 Task: Select Move focus to status menus
Action: Mouse moved to (815, 324)
Screenshot: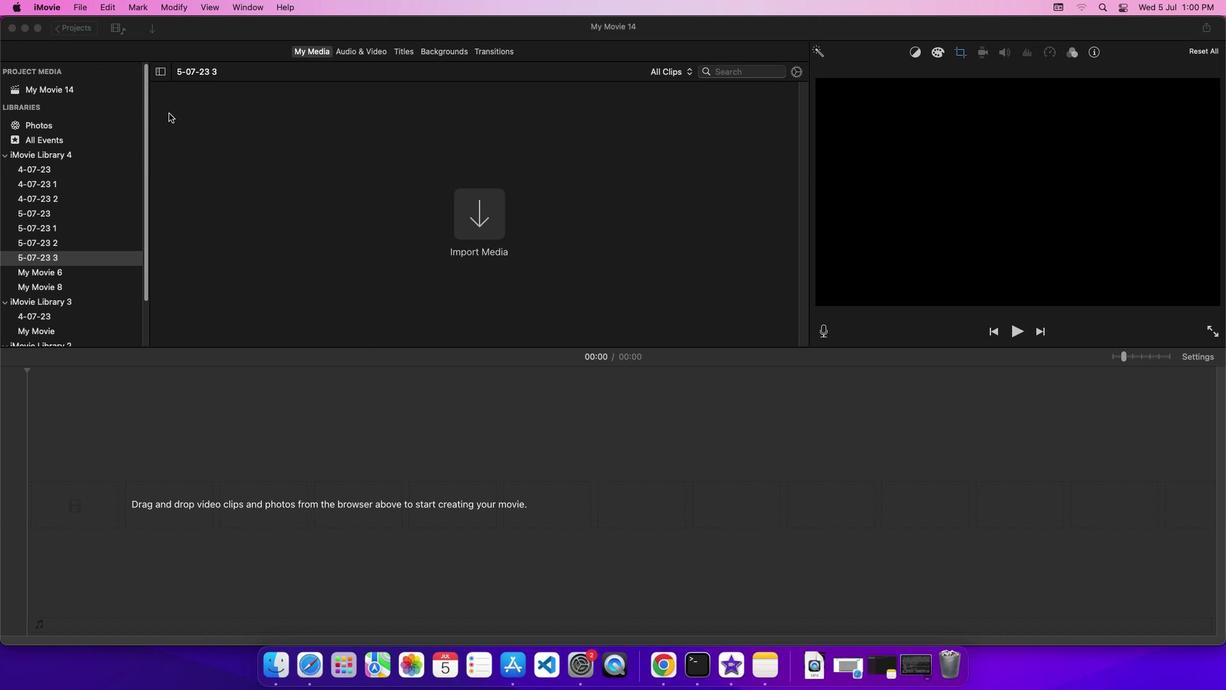 
Action: Mouse pressed left at (815, 324)
Screenshot: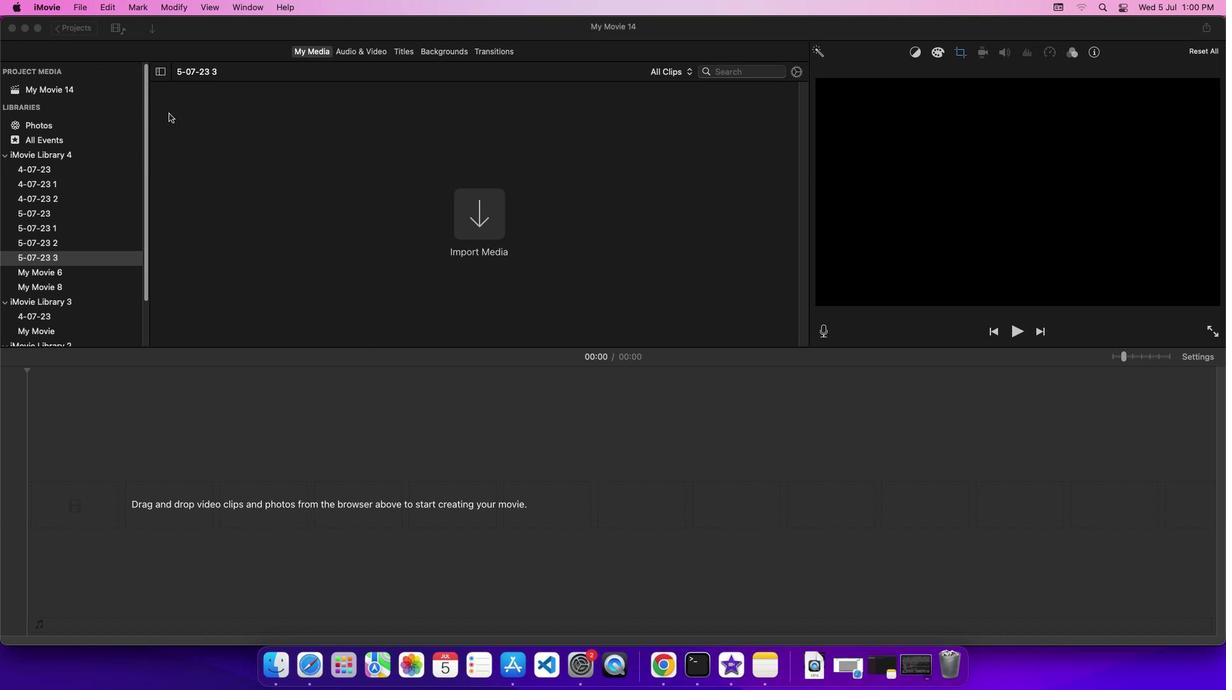 
Action: Mouse moved to (828, 327)
Screenshot: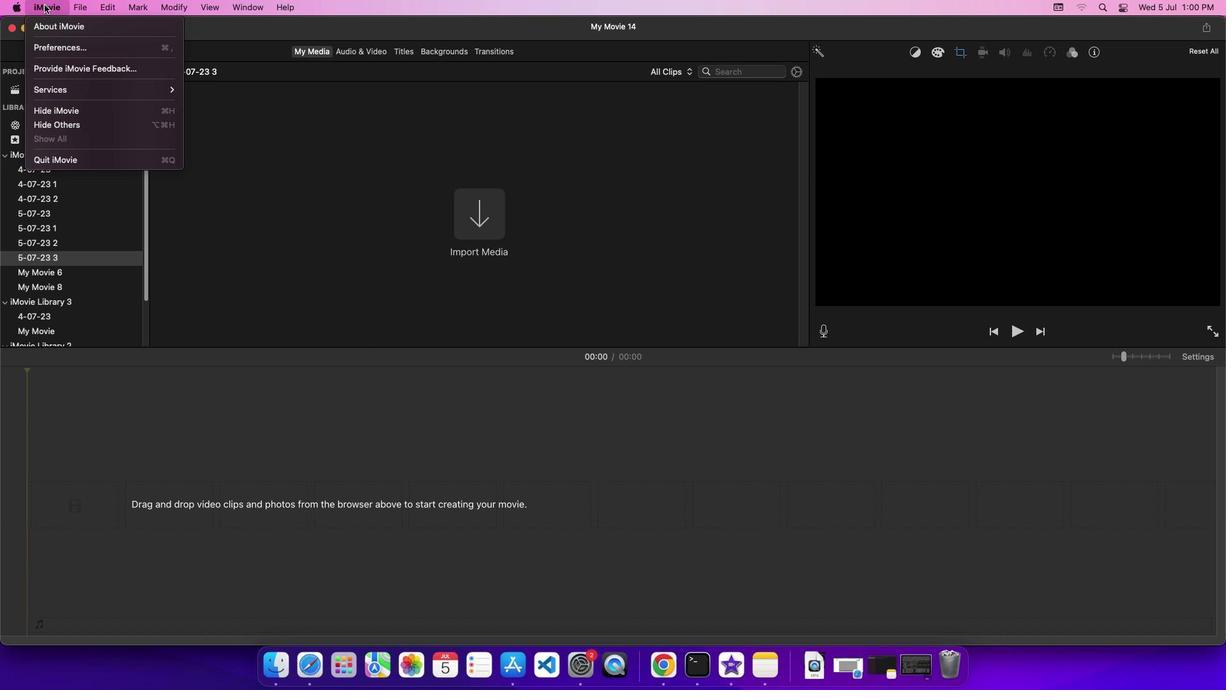
Action: Mouse pressed left at (828, 327)
Screenshot: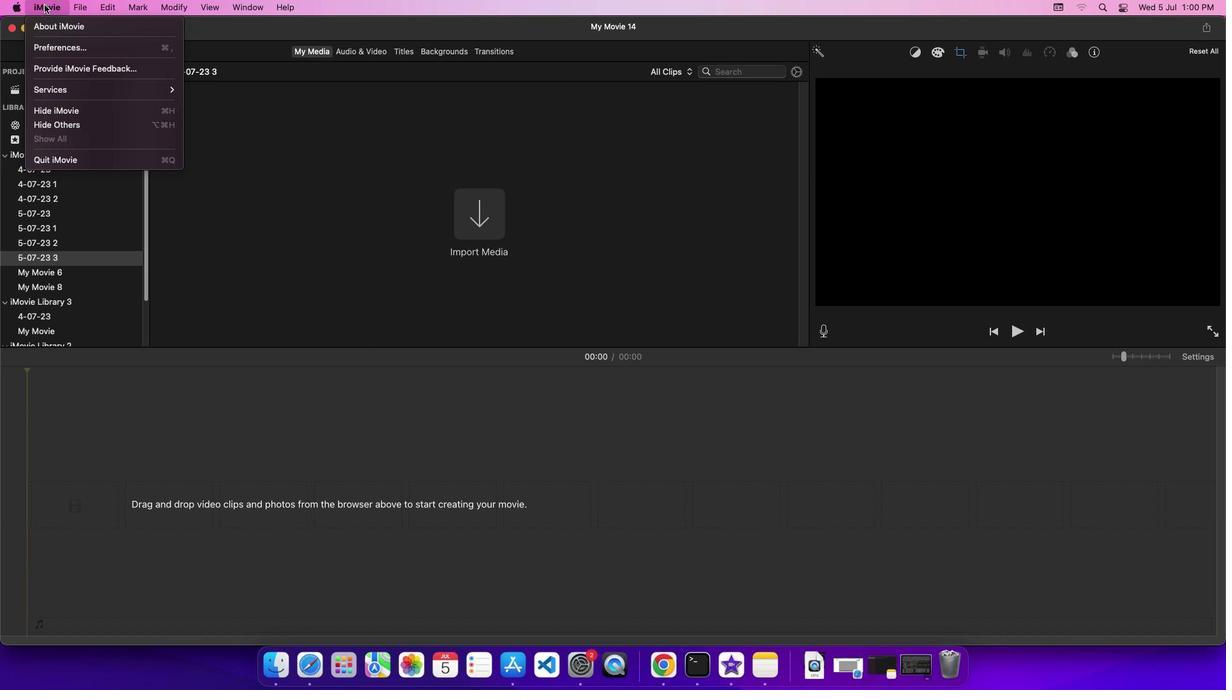 
Action: Mouse moved to (824, 325)
Screenshot: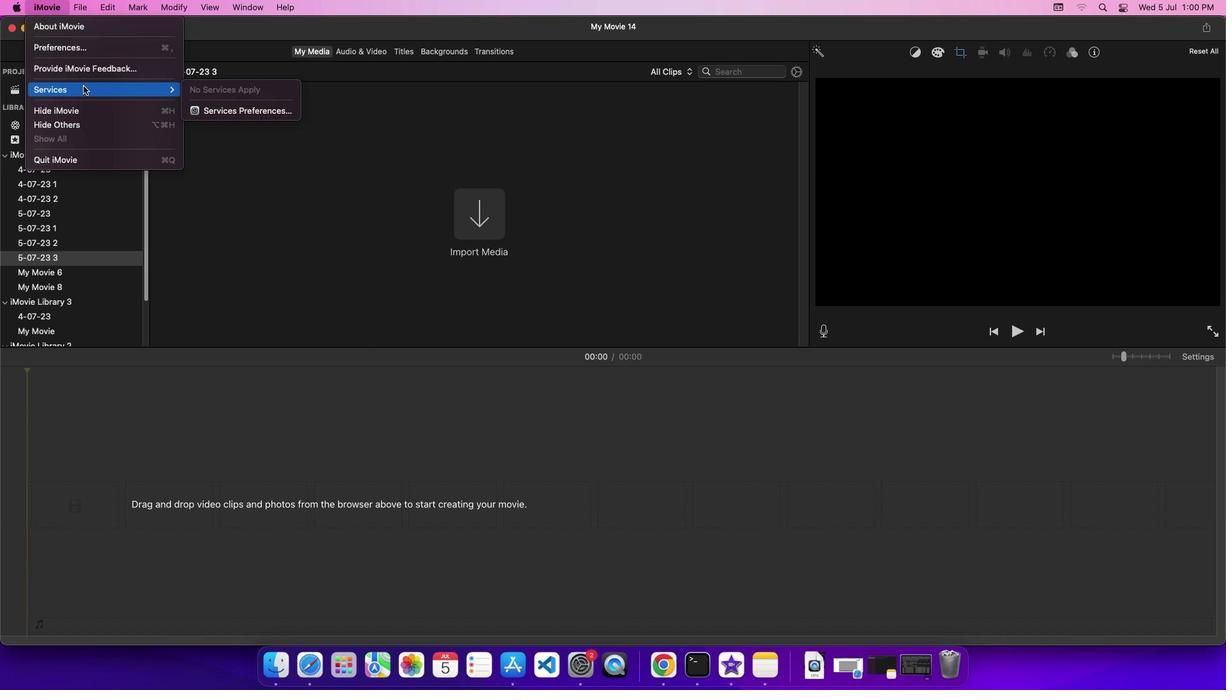 
Action: Mouse pressed left at (824, 325)
Screenshot: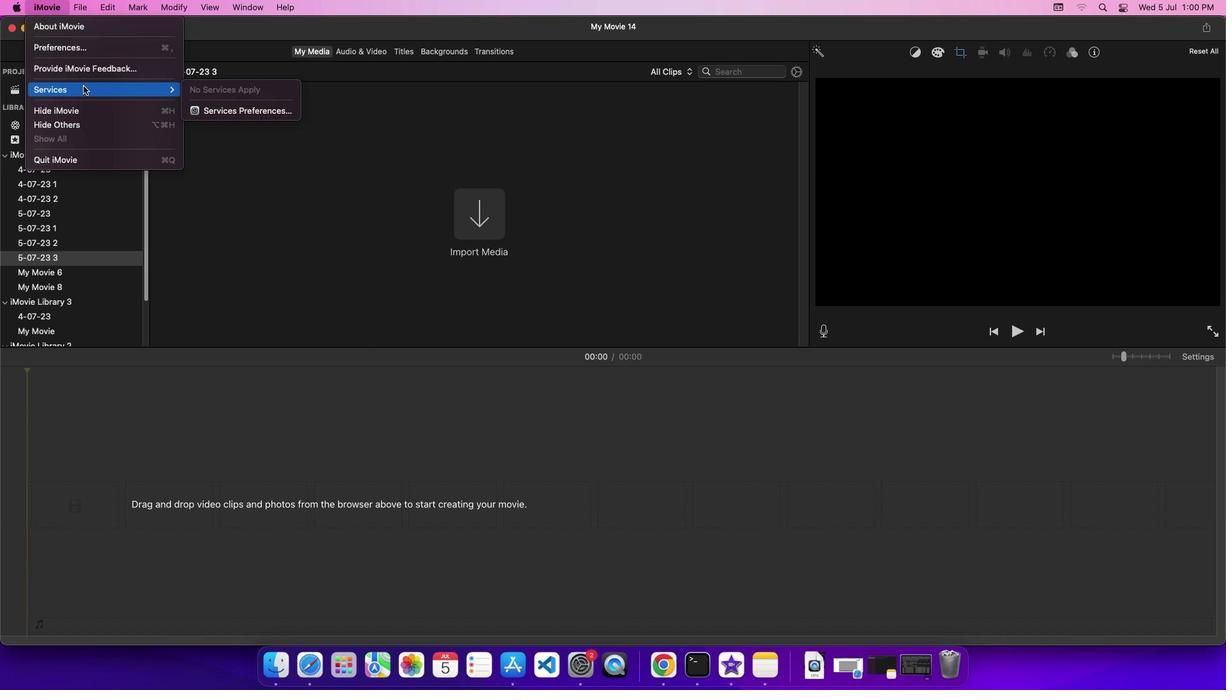 
Action: Mouse moved to (812, 324)
Screenshot: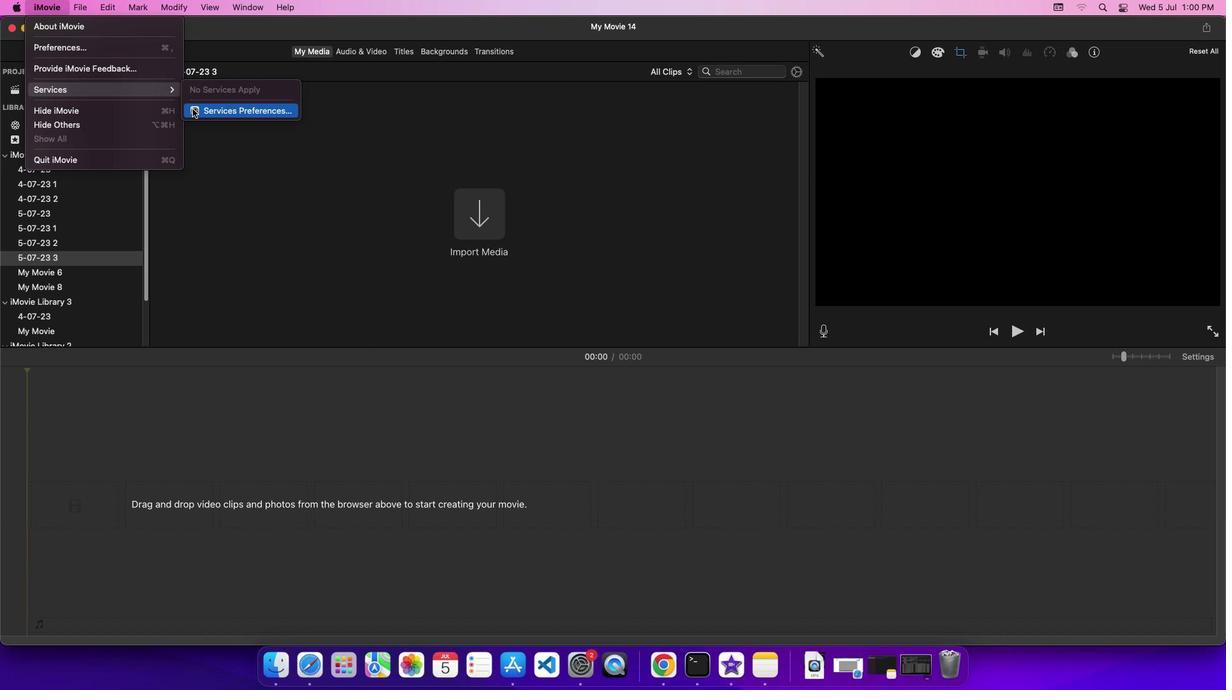
Action: Mouse pressed left at (812, 324)
Screenshot: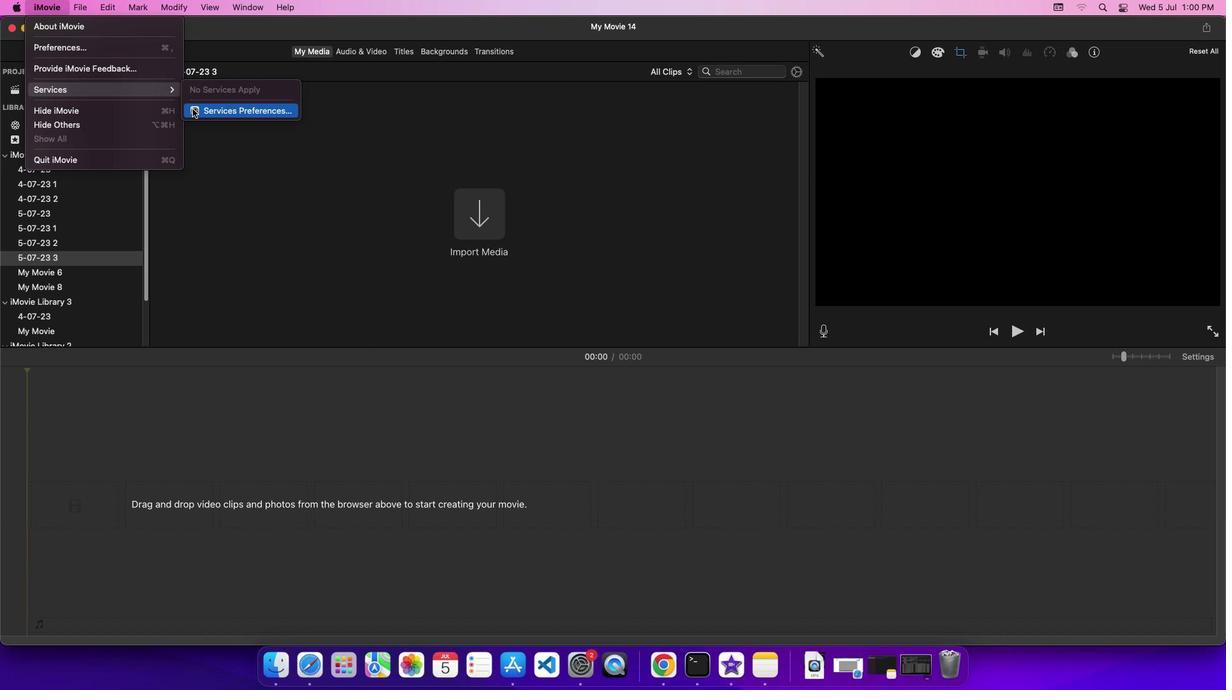 
Action: Mouse moved to (763, 320)
Screenshot: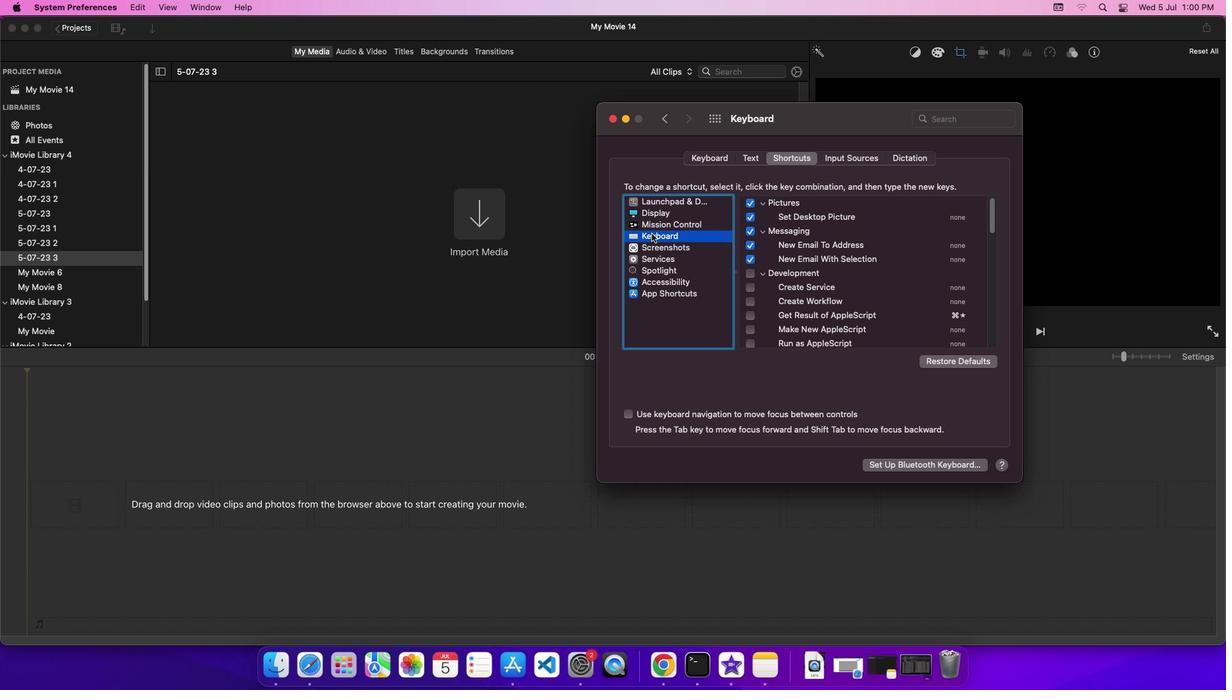 
Action: Mouse pressed left at (763, 320)
Screenshot: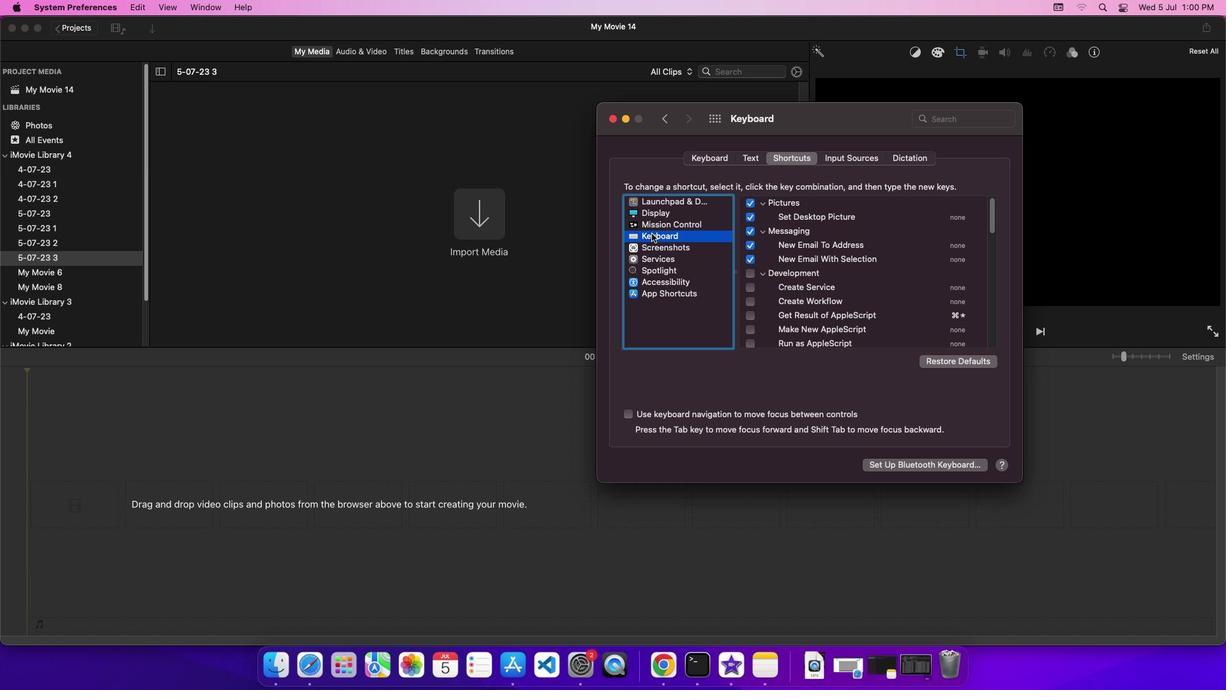 
Action: Mouse moved to (752, 318)
Screenshot: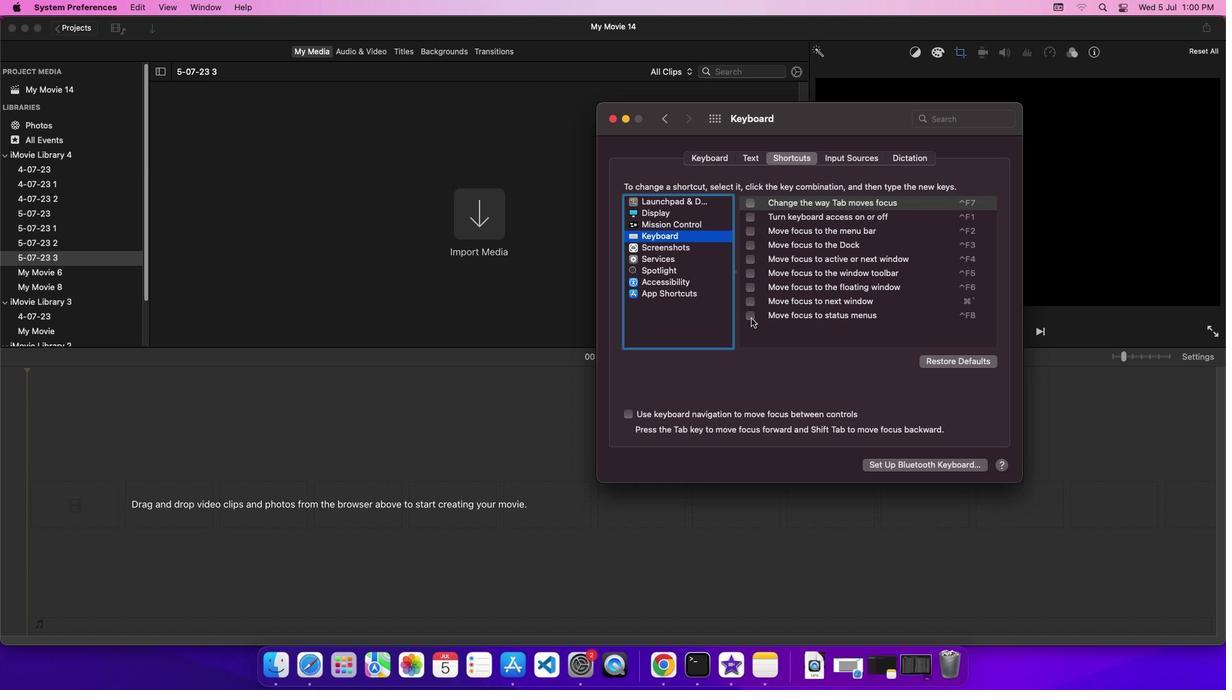 
Action: Mouse pressed left at (752, 318)
Screenshot: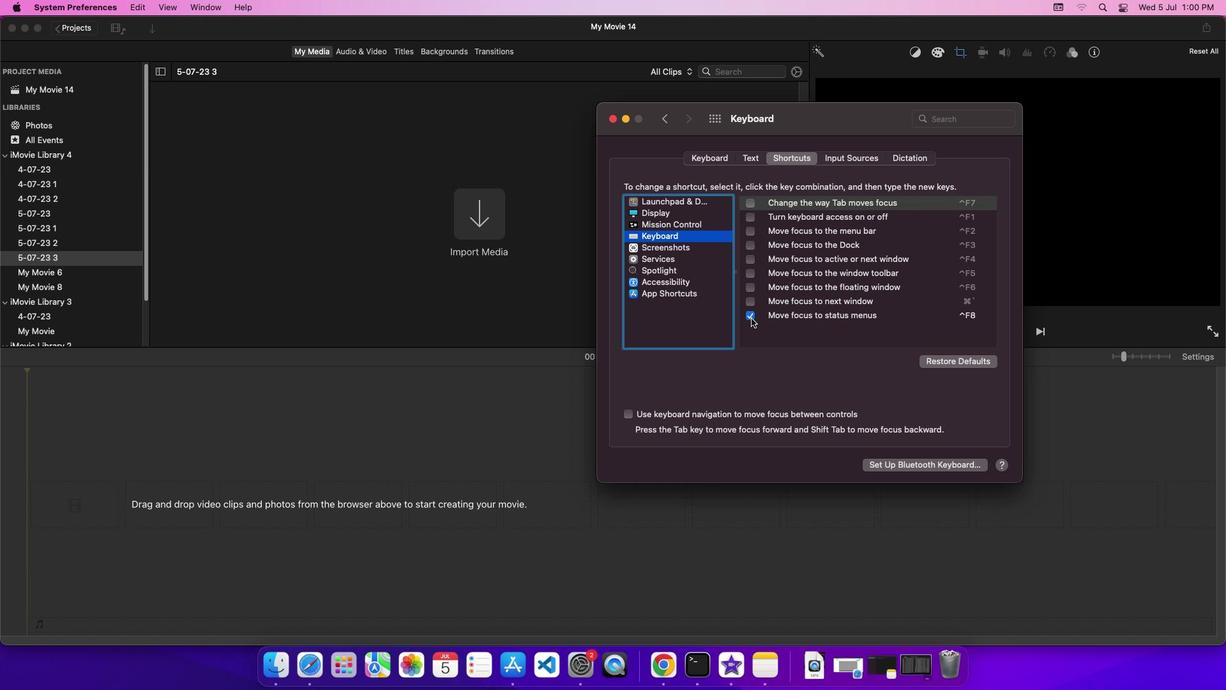 
Action: Mouse moved to (752, 317)
Screenshot: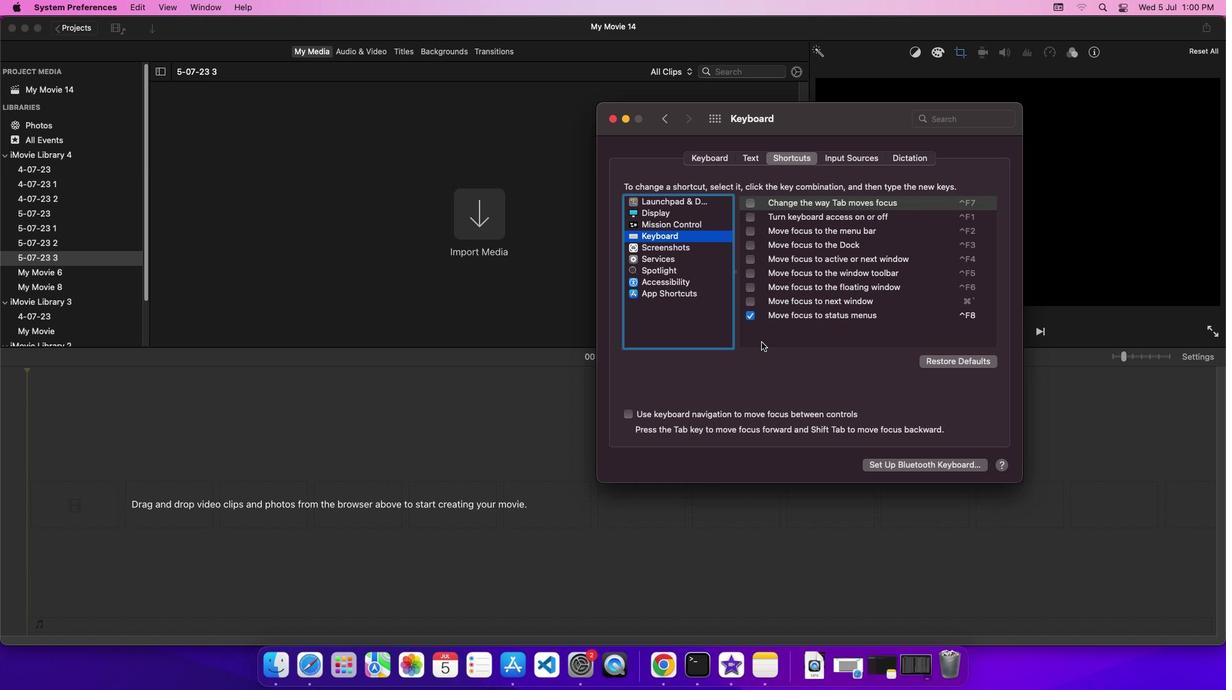 
